 Task: Adjust the preview font size and style for better readability.
Action: Mouse moved to (836, 64)
Screenshot: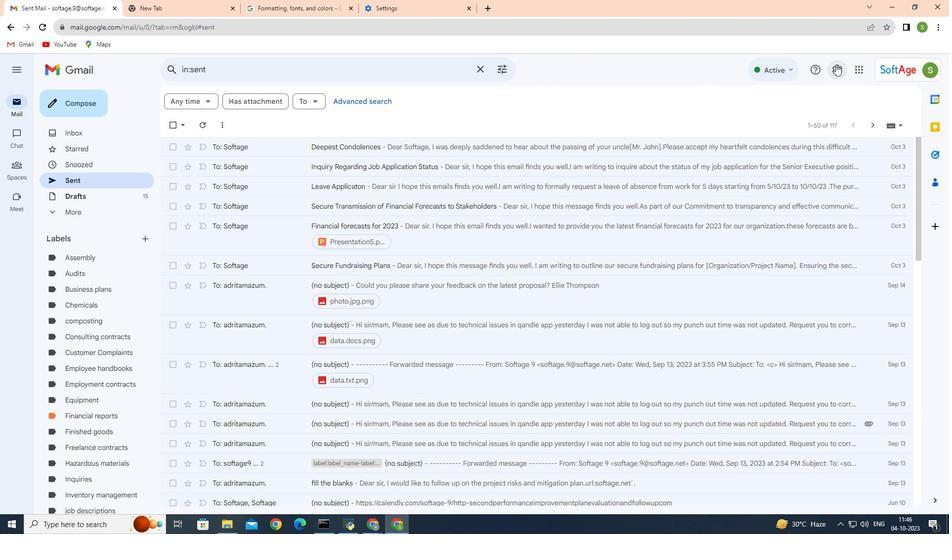 
Action: Mouse pressed left at (836, 64)
Screenshot: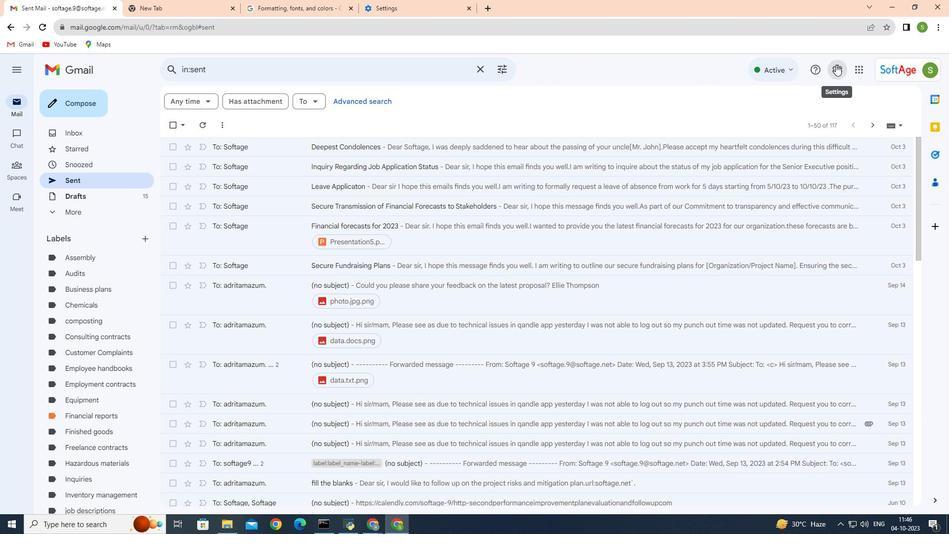 
Action: Mouse moved to (825, 115)
Screenshot: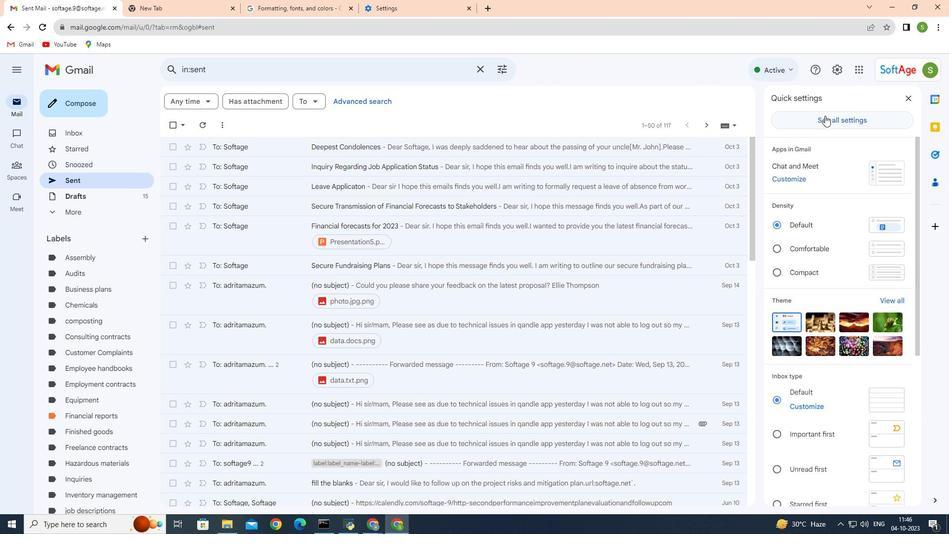 
Action: Mouse pressed left at (825, 115)
Screenshot: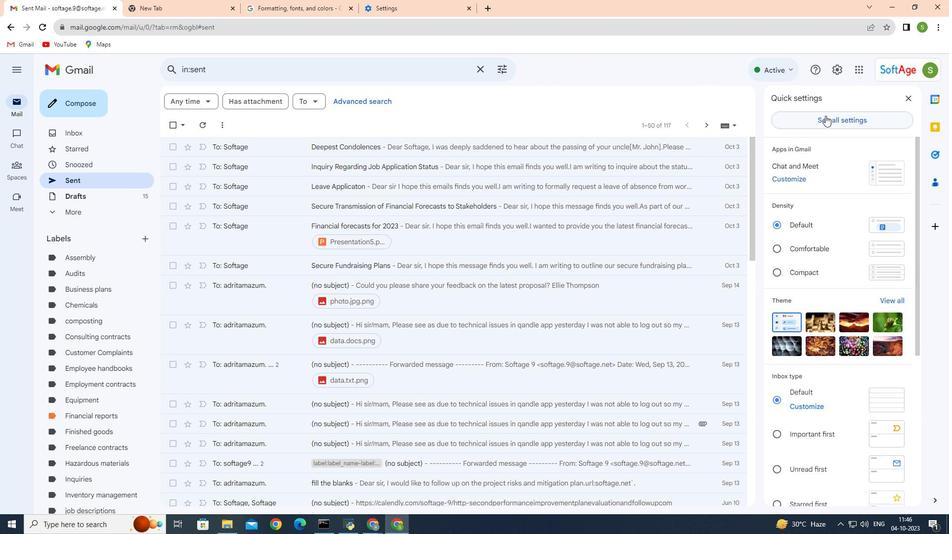 
Action: Mouse moved to (348, 156)
Screenshot: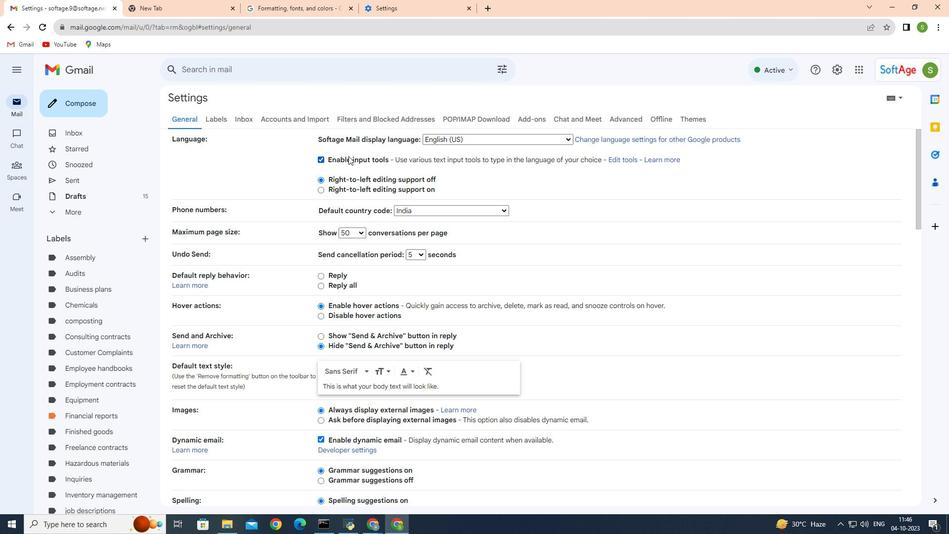 
Action: Mouse scrolled (348, 155) with delta (0, 0)
Screenshot: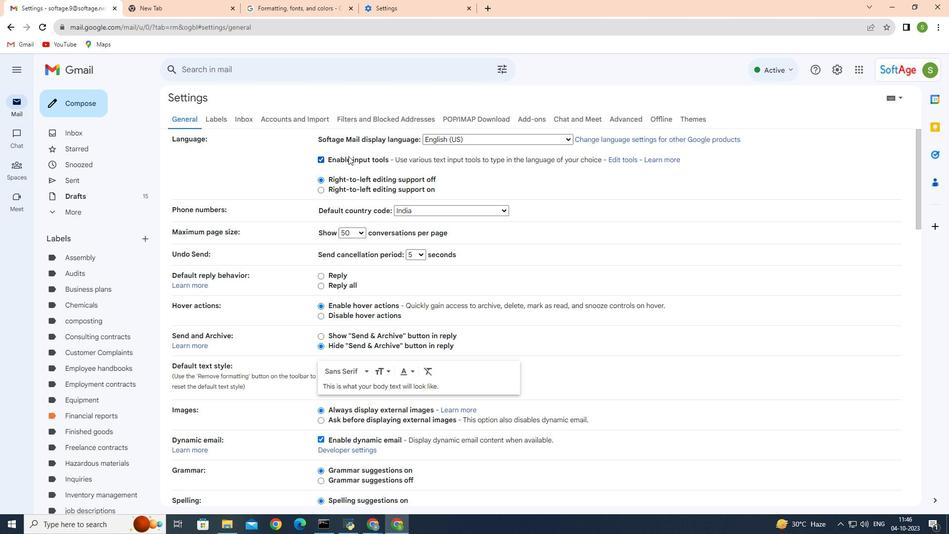 
Action: Mouse moved to (385, 319)
Screenshot: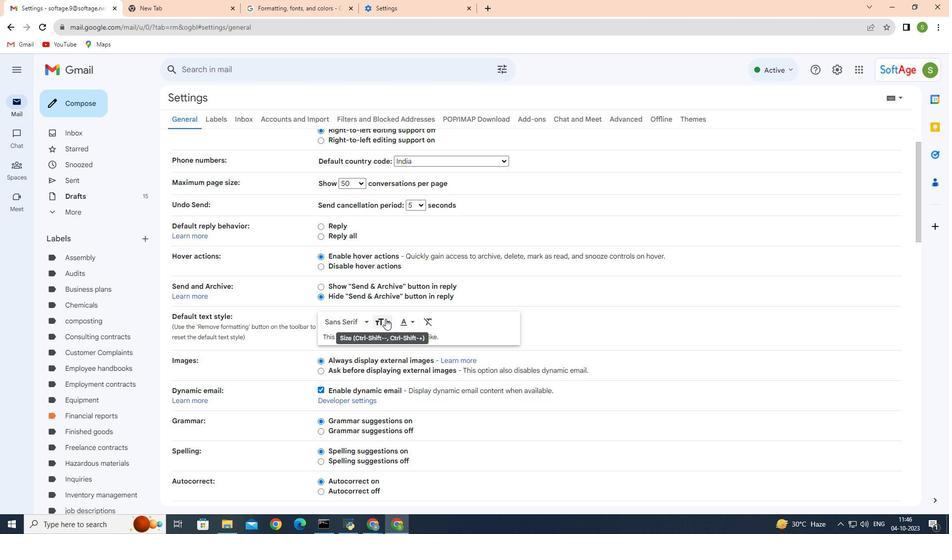 
Action: Mouse pressed left at (385, 319)
Screenshot: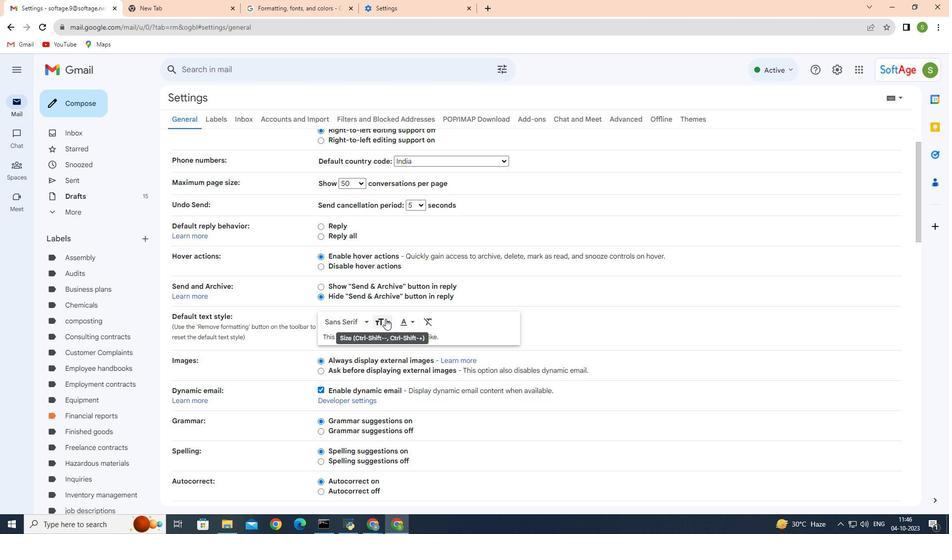
Action: Mouse moved to (399, 292)
Screenshot: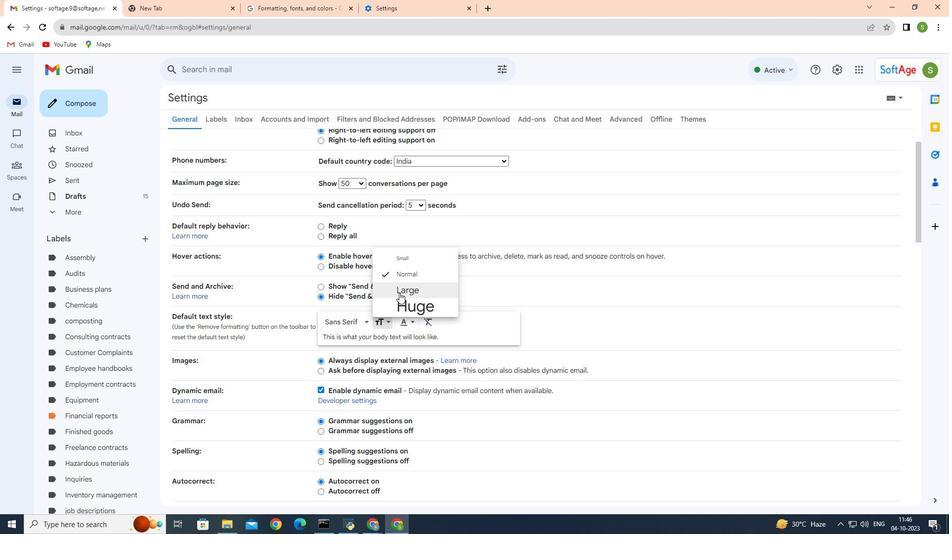 
Action: Mouse pressed left at (399, 292)
Screenshot: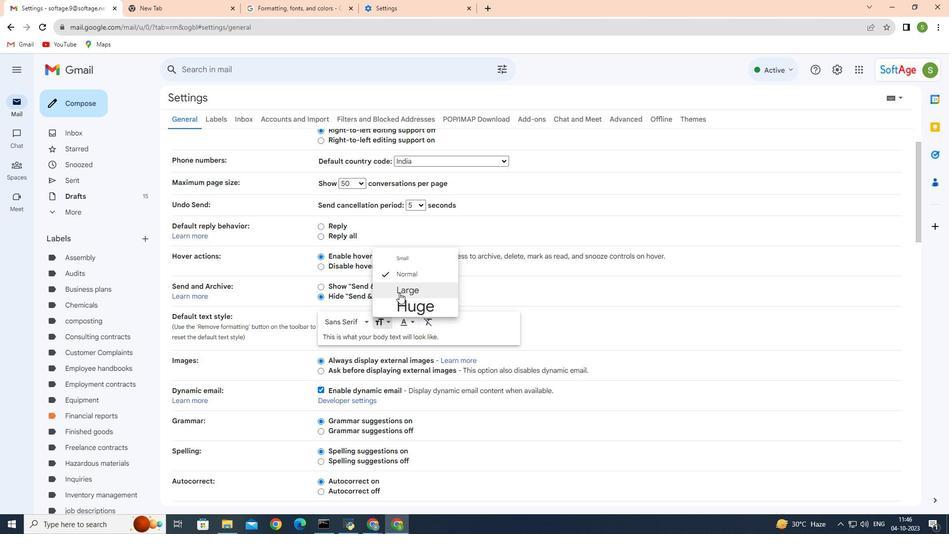 
Action: Mouse moved to (467, 343)
Screenshot: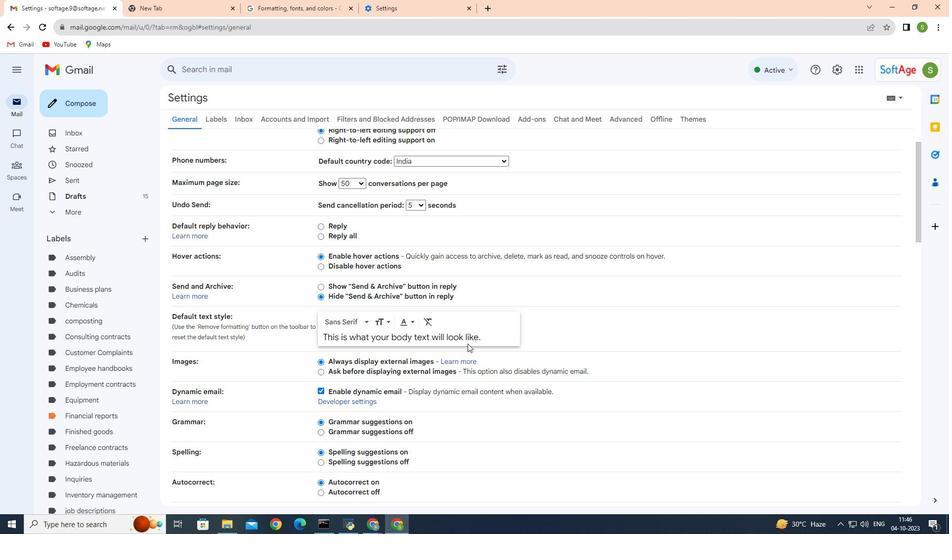 
Action: Mouse scrolled (467, 343) with delta (0, 0)
Screenshot: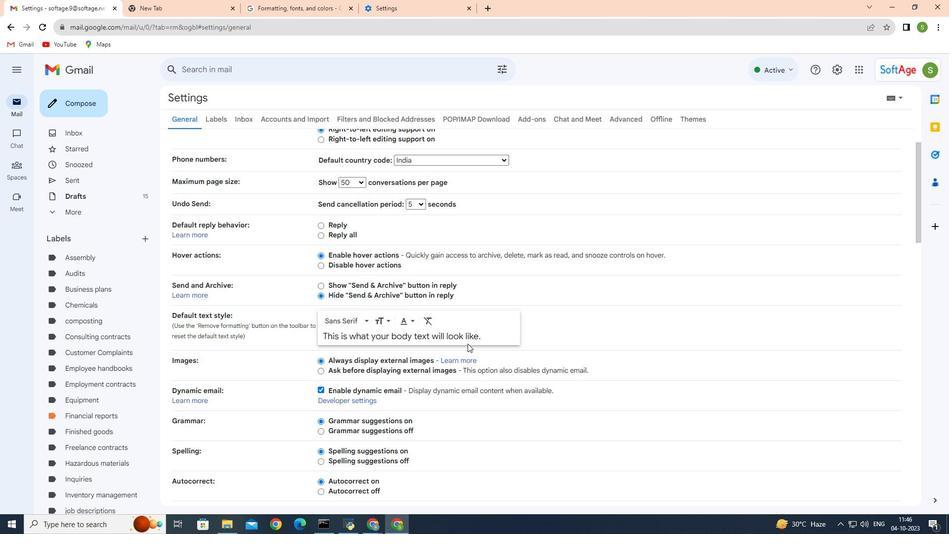 
Action: Mouse scrolled (467, 343) with delta (0, 0)
Screenshot: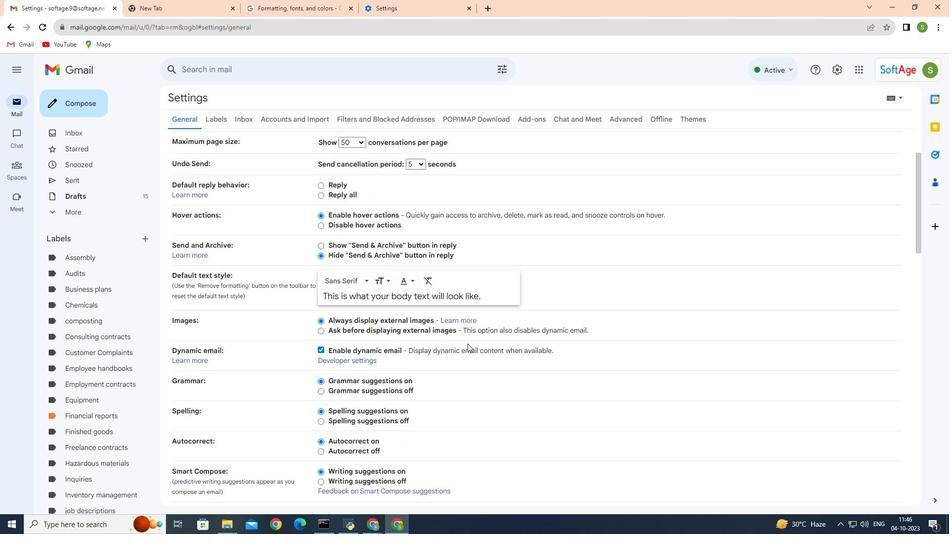 
Action: Mouse scrolled (467, 343) with delta (0, 0)
Screenshot: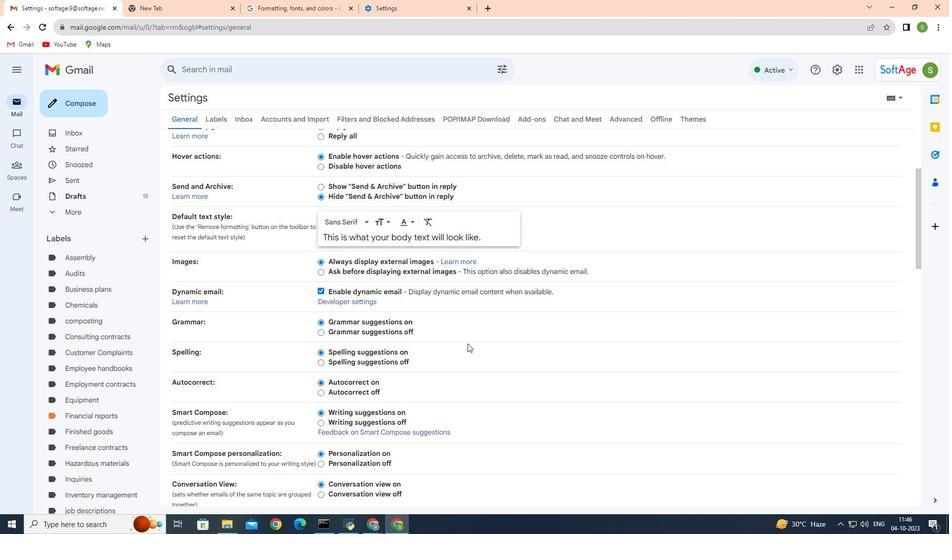 
Action: Mouse scrolled (467, 343) with delta (0, 0)
Screenshot: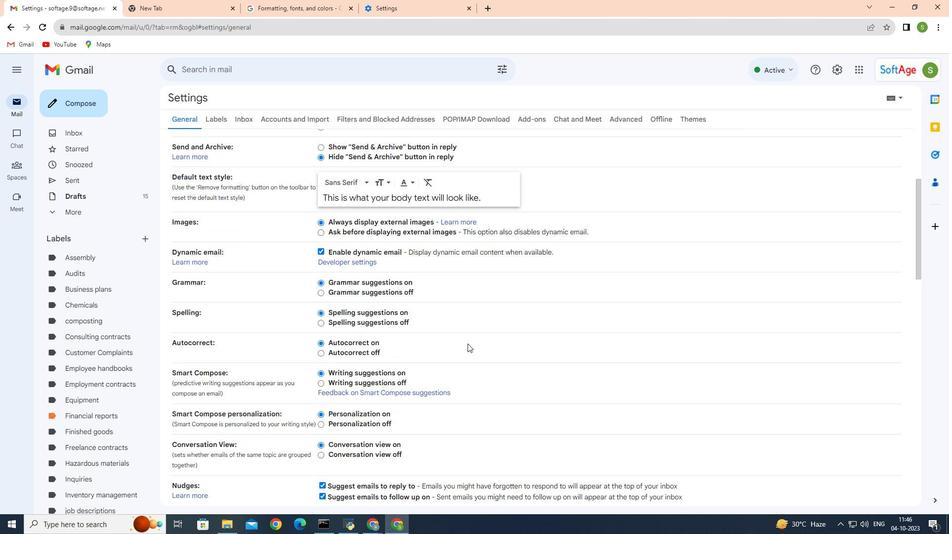 
Action: Mouse scrolled (467, 343) with delta (0, 0)
Screenshot: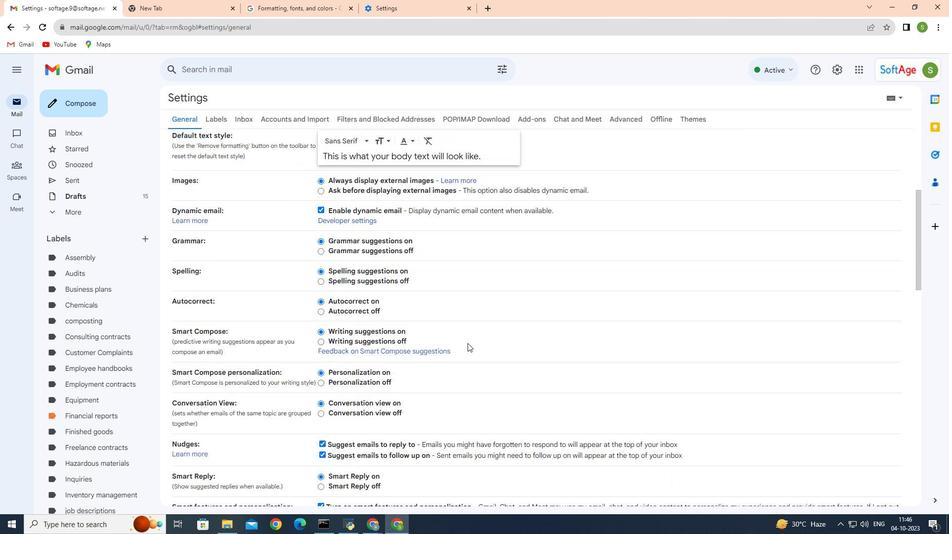 
Action: Mouse moved to (468, 341)
Screenshot: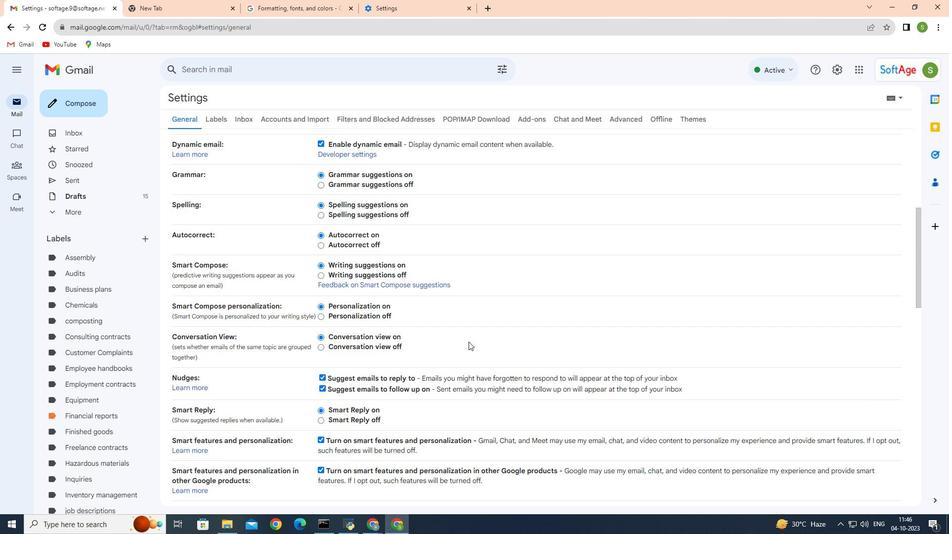 
Action: Mouse scrolled (468, 341) with delta (0, 0)
Screenshot: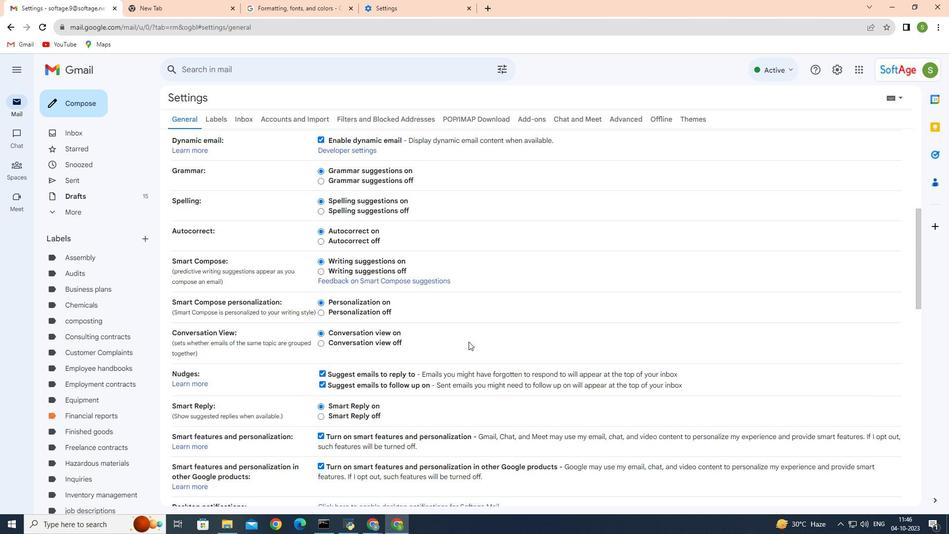 
Action: Mouse scrolled (468, 341) with delta (0, 0)
Screenshot: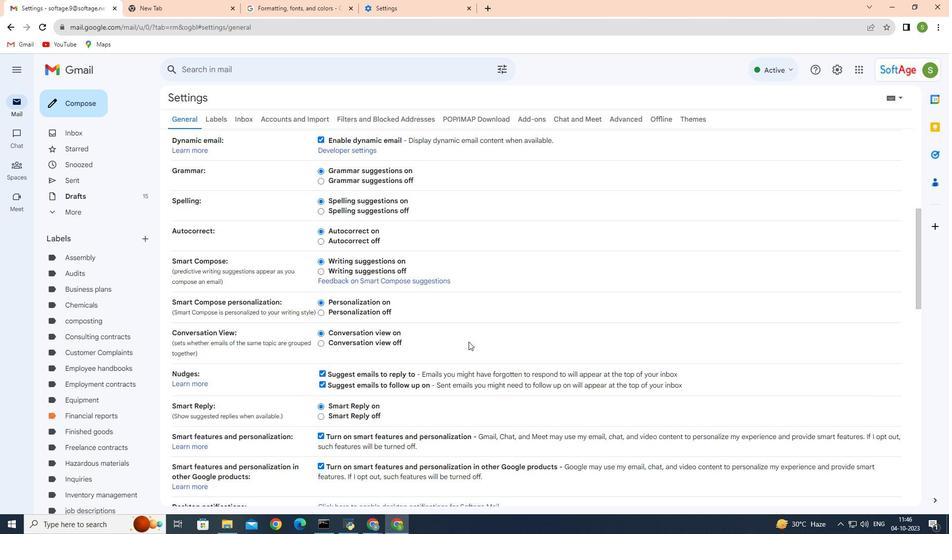 
Action: Mouse scrolled (468, 341) with delta (0, 0)
Screenshot: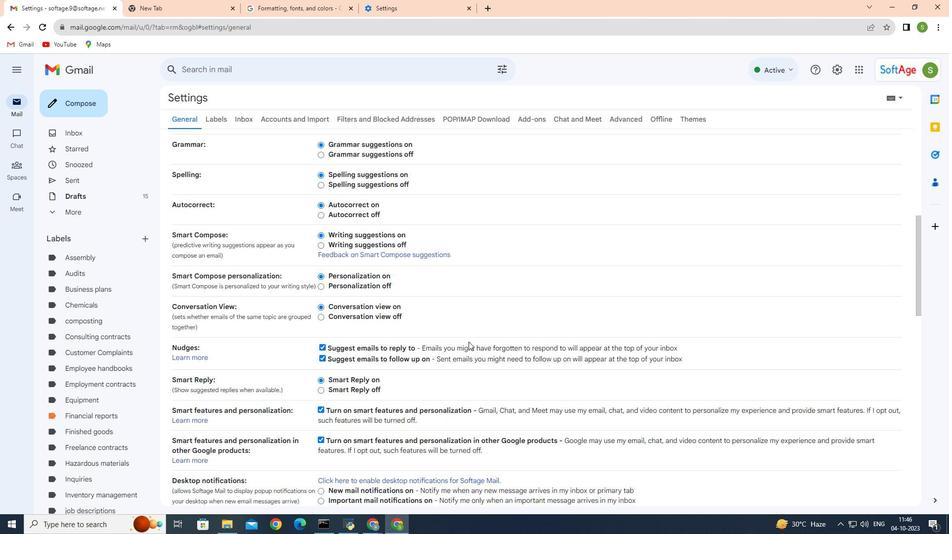 
Action: Mouse scrolled (468, 341) with delta (0, 0)
Screenshot: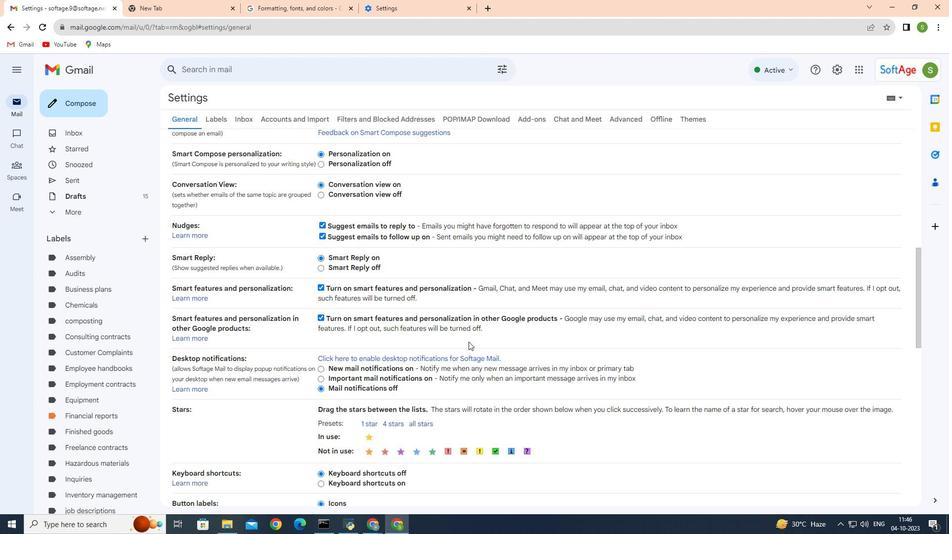 
Action: Mouse scrolled (468, 341) with delta (0, 0)
Screenshot: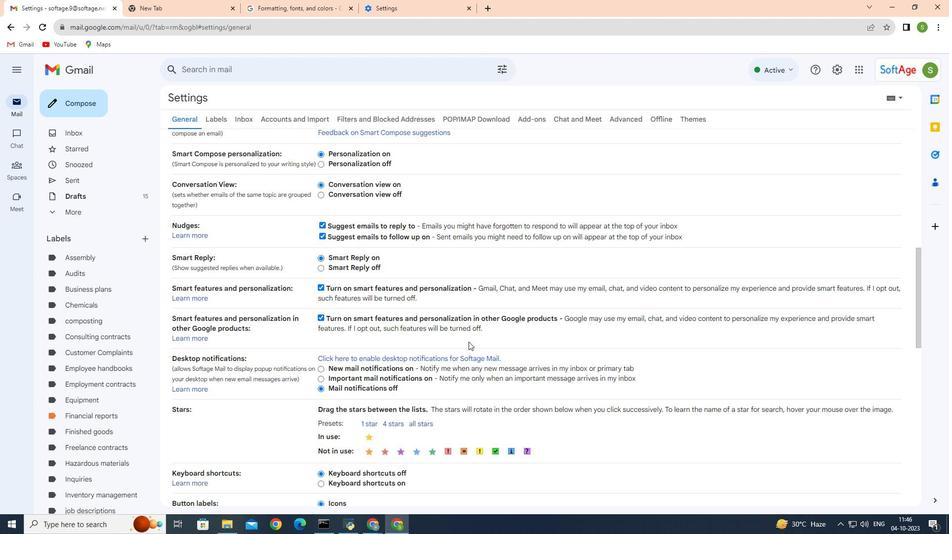 
Action: Mouse scrolled (468, 341) with delta (0, 0)
Screenshot: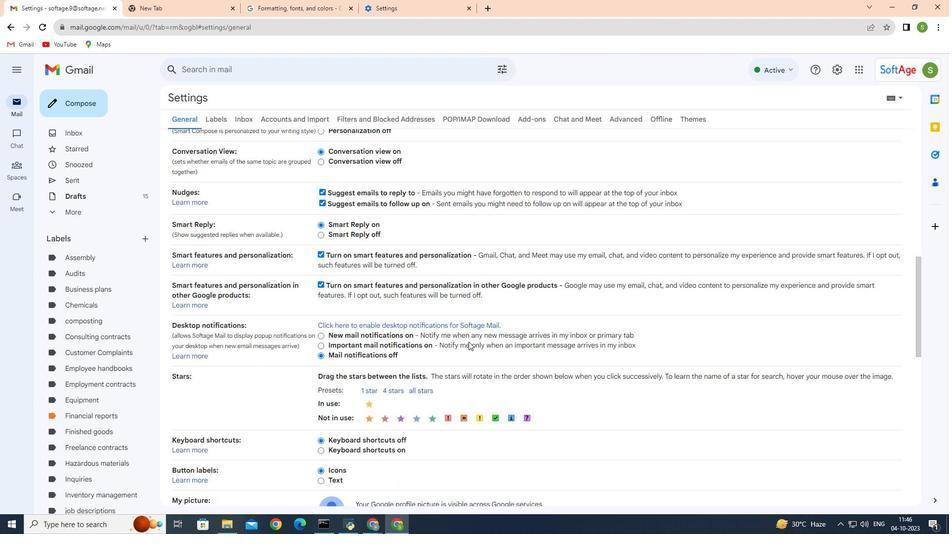 
Action: Mouse moved to (469, 340)
Screenshot: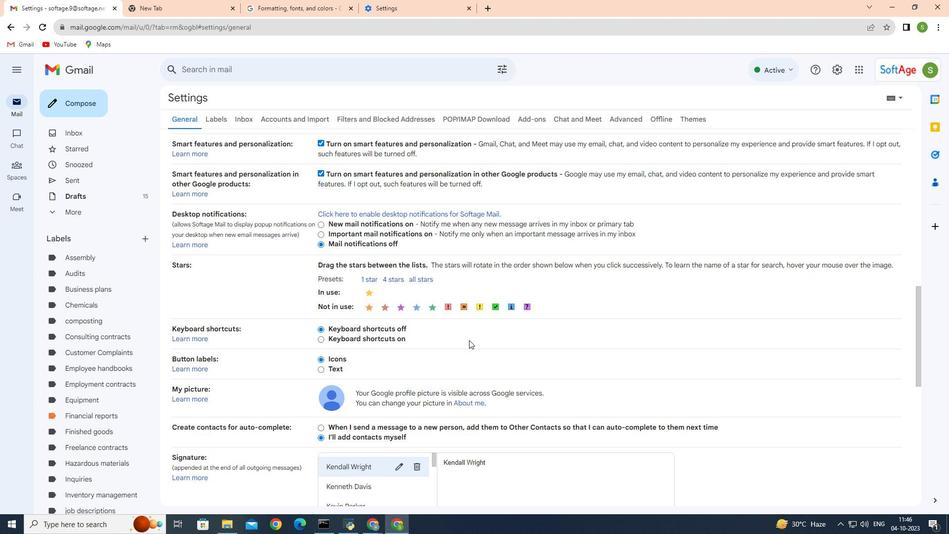 
Action: Mouse scrolled (469, 339) with delta (0, 0)
Screenshot: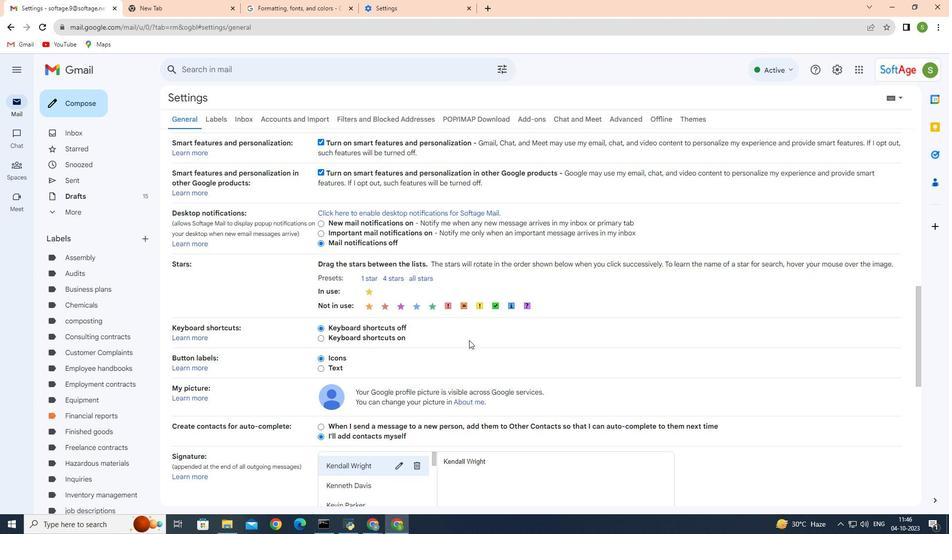 
Action: Mouse scrolled (469, 339) with delta (0, 0)
Screenshot: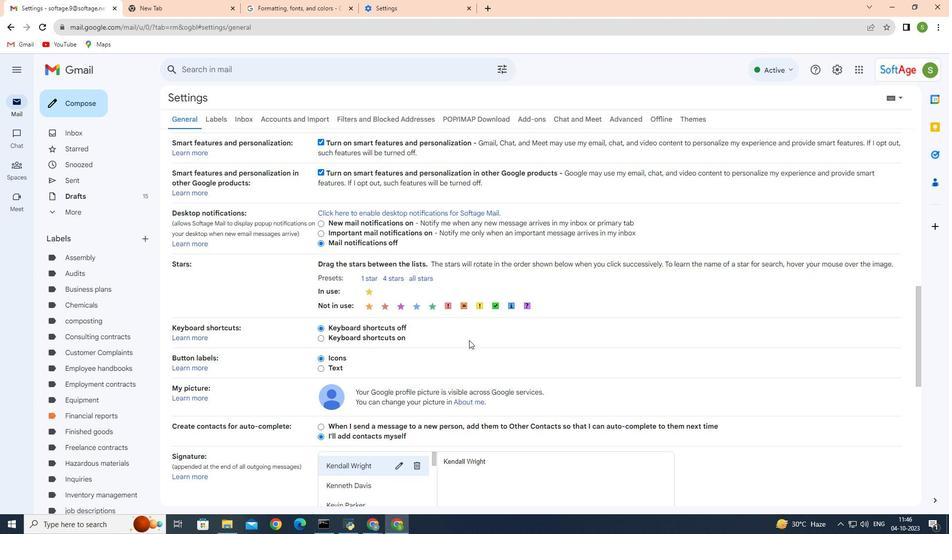 
Action: Mouse moved to (469, 338)
Screenshot: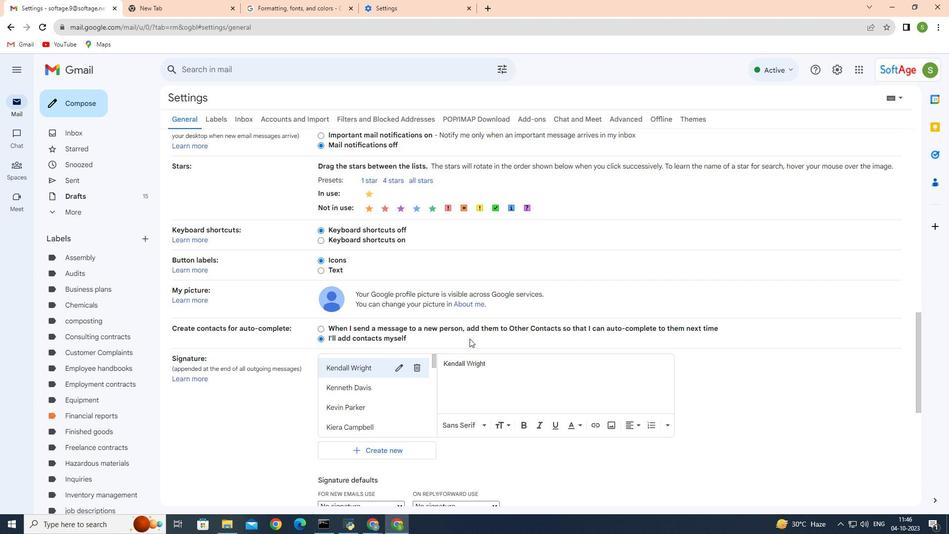 
Action: Mouse scrolled (469, 338) with delta (0, 0)
Screenshot: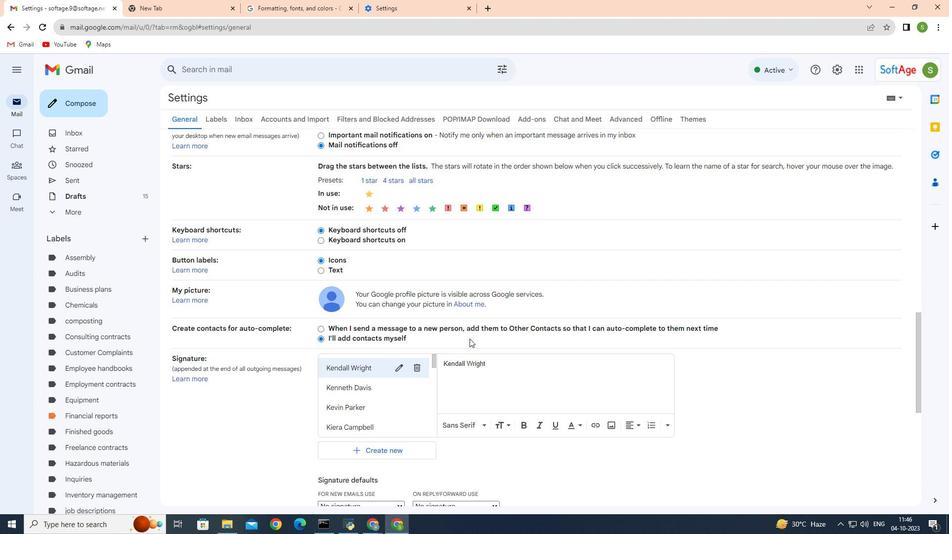 
Action: Mouse scrolled (469, 338) with delta (0, 0)
Screenshot: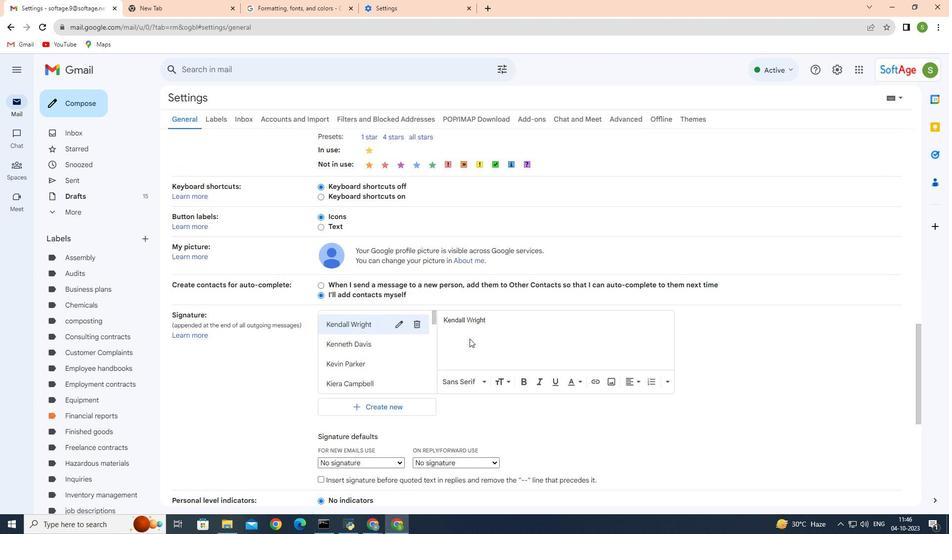 
Action: Mouse scrolled (469, 338) with delta (0, 0)
Screenshot: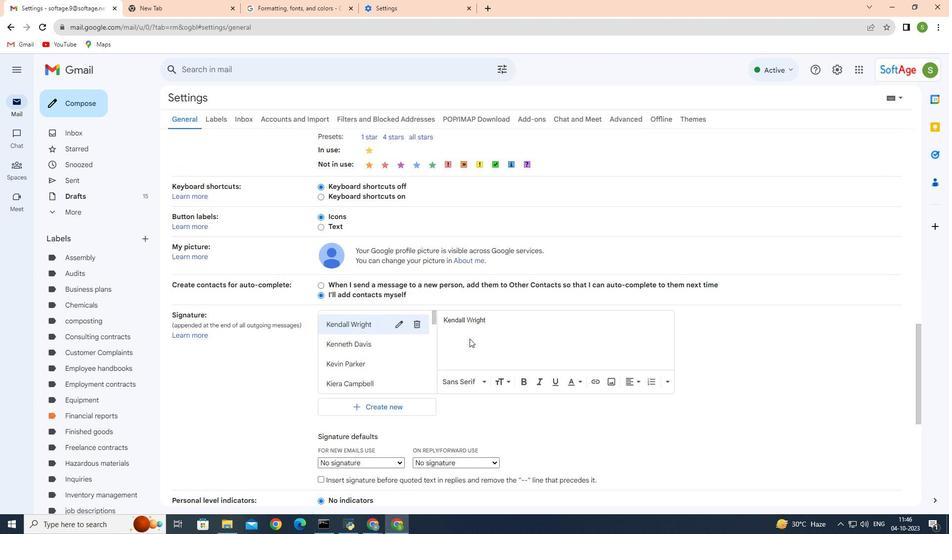 
Action: Mouse moved to (471, 335)
Screenshot: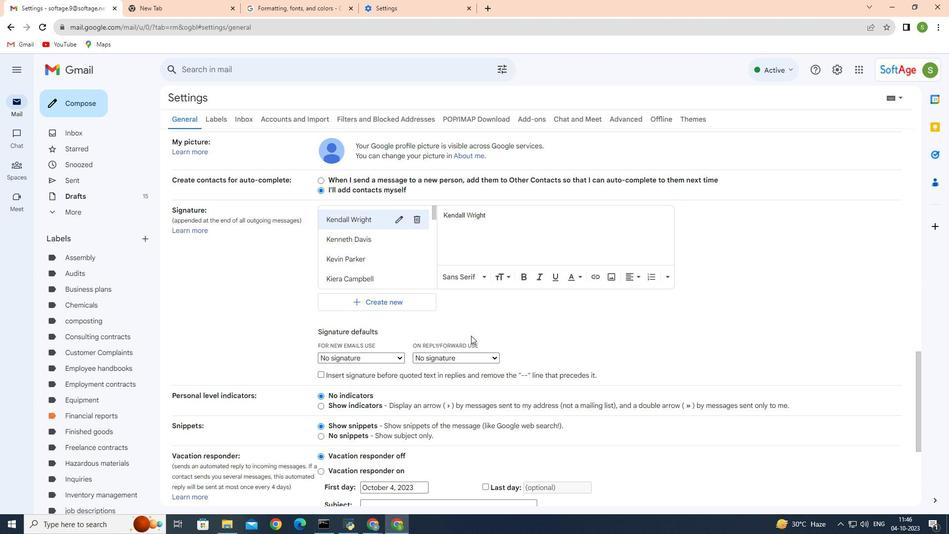 
Action: Mouse scrolled (471, 335) with delta (0, 0)
Screenshot: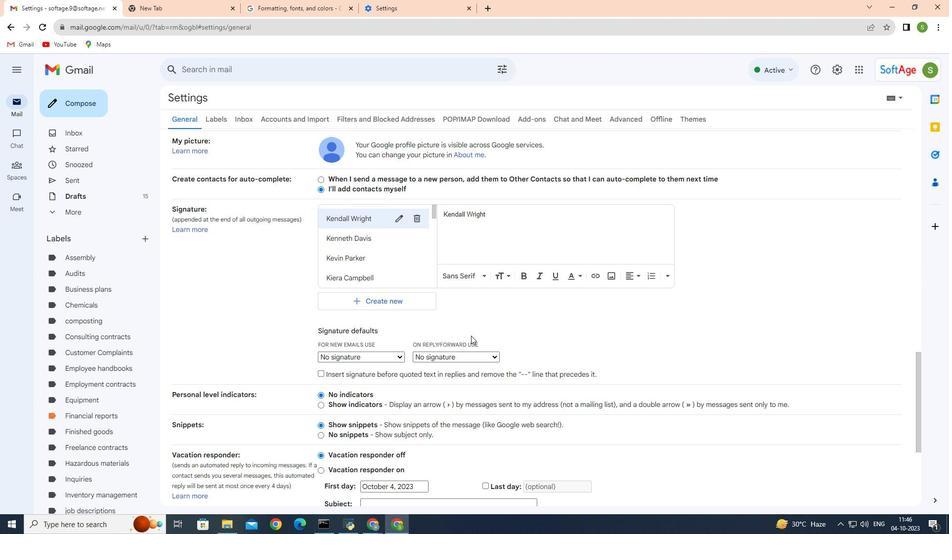 
Action: Mouse scrolled (471, 335) with delta (0, 0)
Screenshot: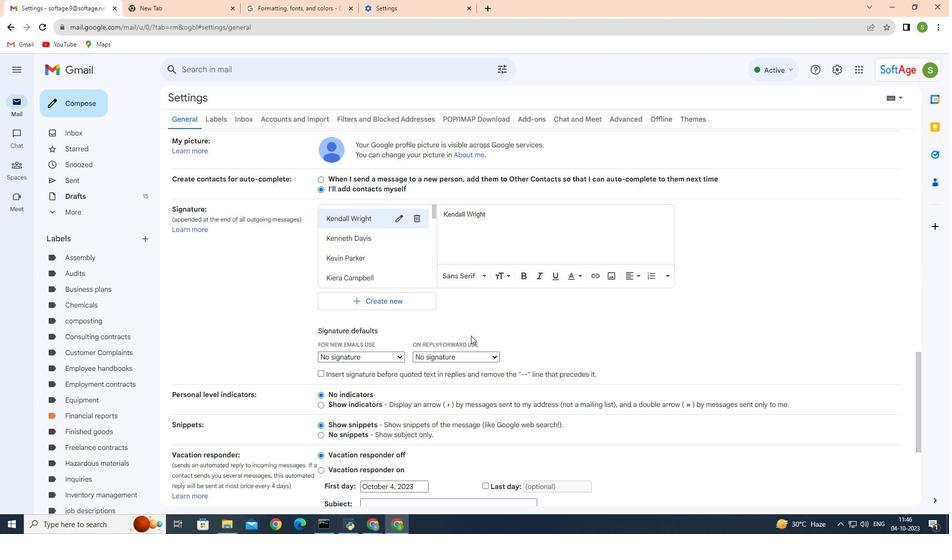 
Action: Mouse scrolled (471, 335) with delta (0, 0)
Screenshot: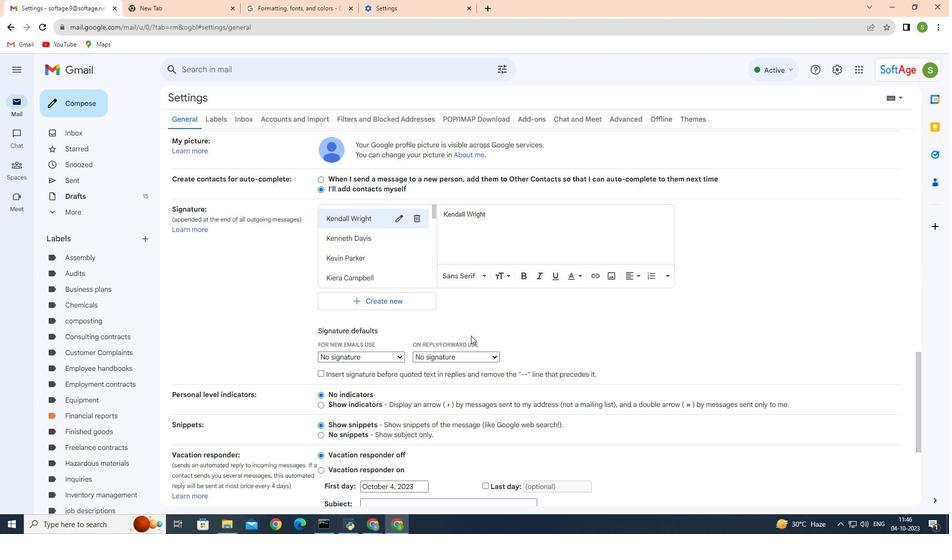 
Action: Mouse moved to (472, 328)
Screenshot: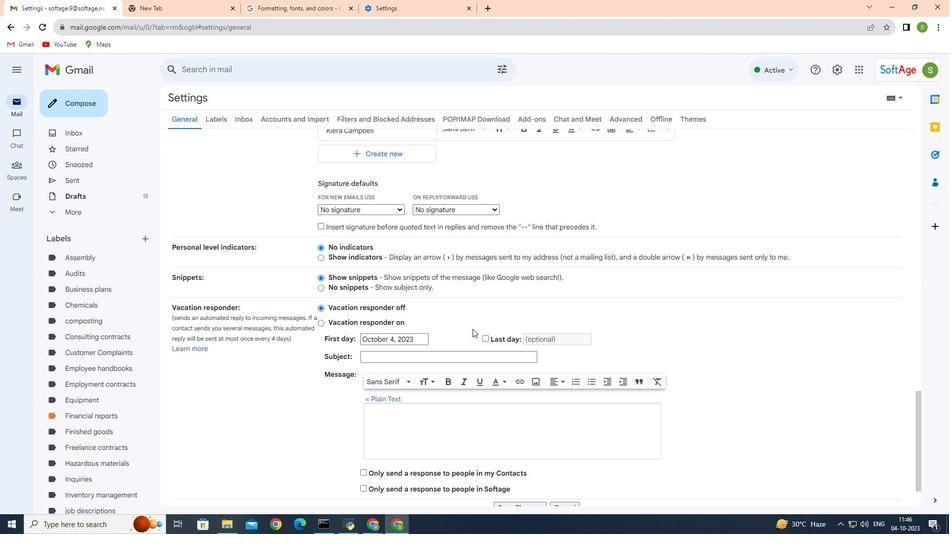 
Action: Mouse scrolled (472, 328) with delta (0, 0)
Screenshot: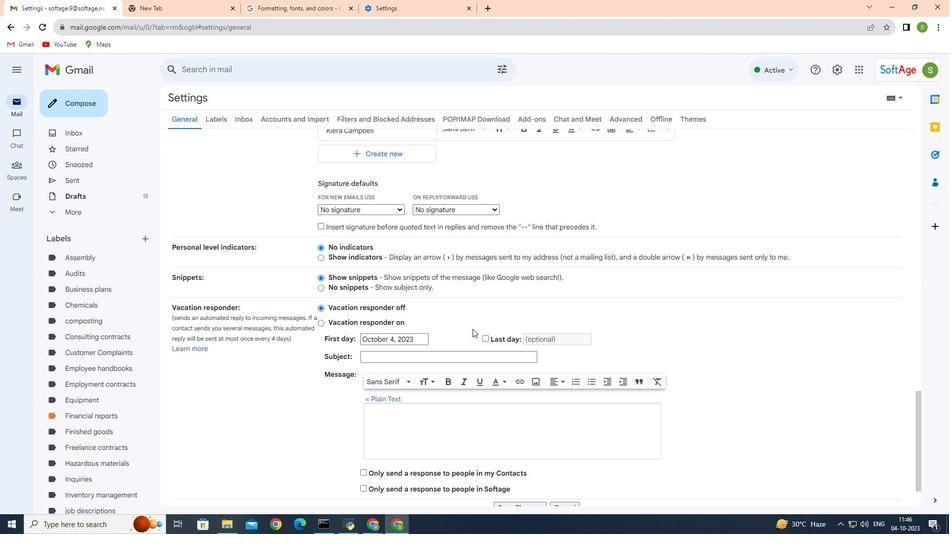 
Action: Mouse scrolled (472, 328) with delta (0, 0)
Screenshot: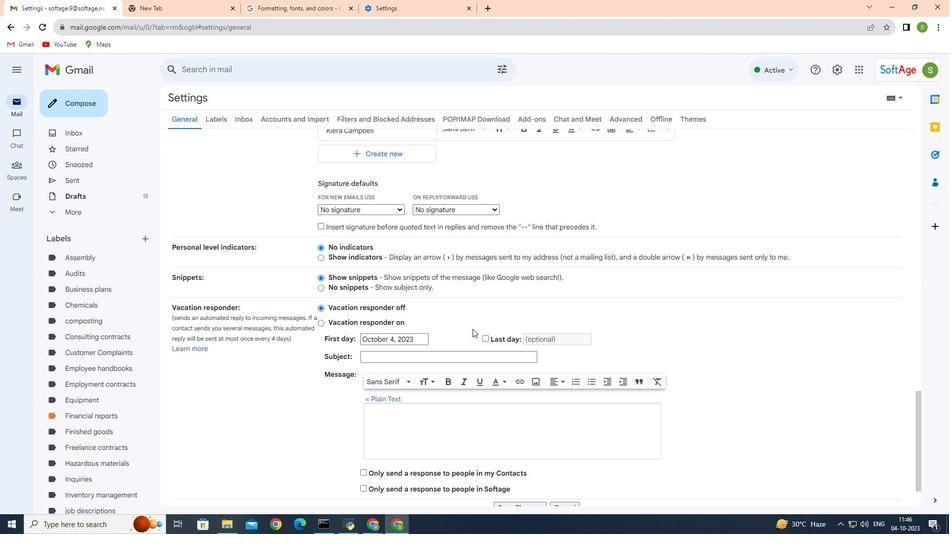 
Action: Mouse scrolled (472, 328) with delta (0, 0)
Screenshot: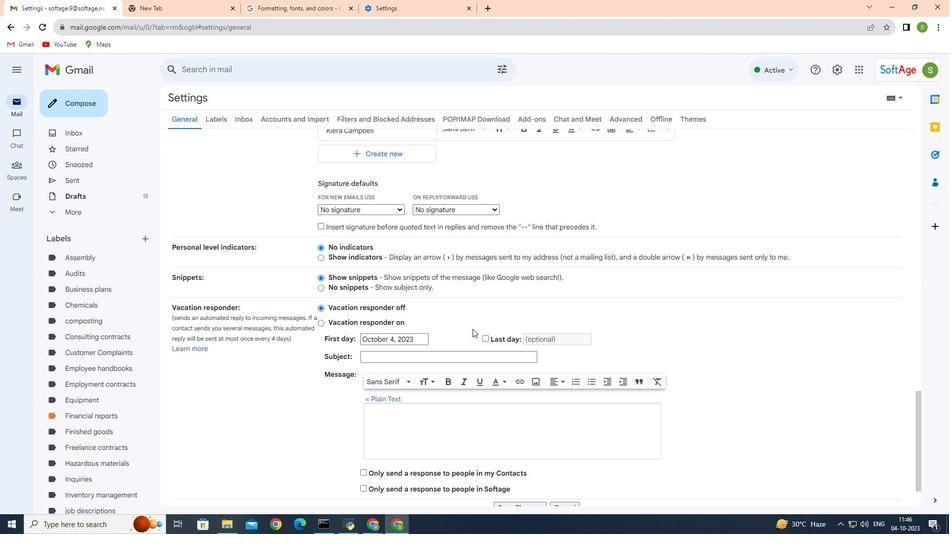 
Action: Mouse scrolled (472, 328) with delta (0, 0)
Screenshot: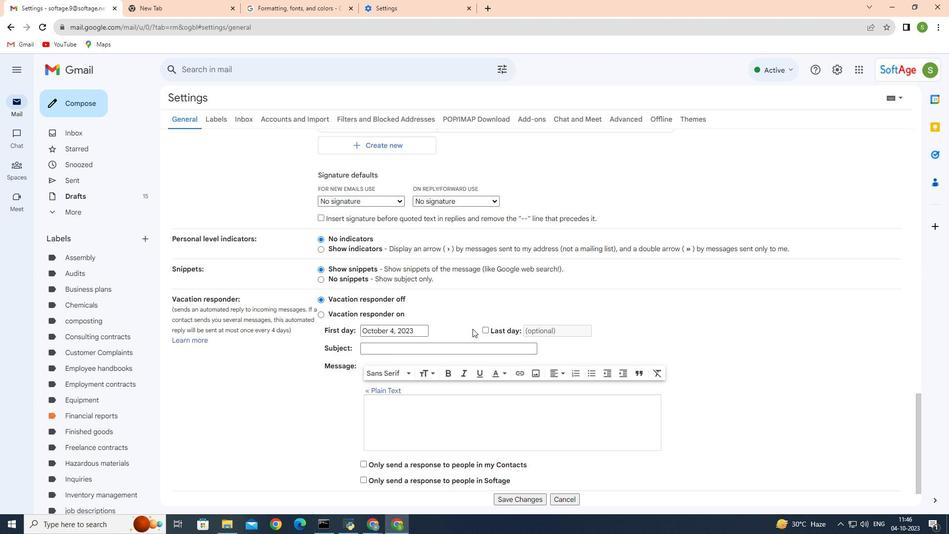 
Action: Mouse moved to (474, 326)
Screenshot: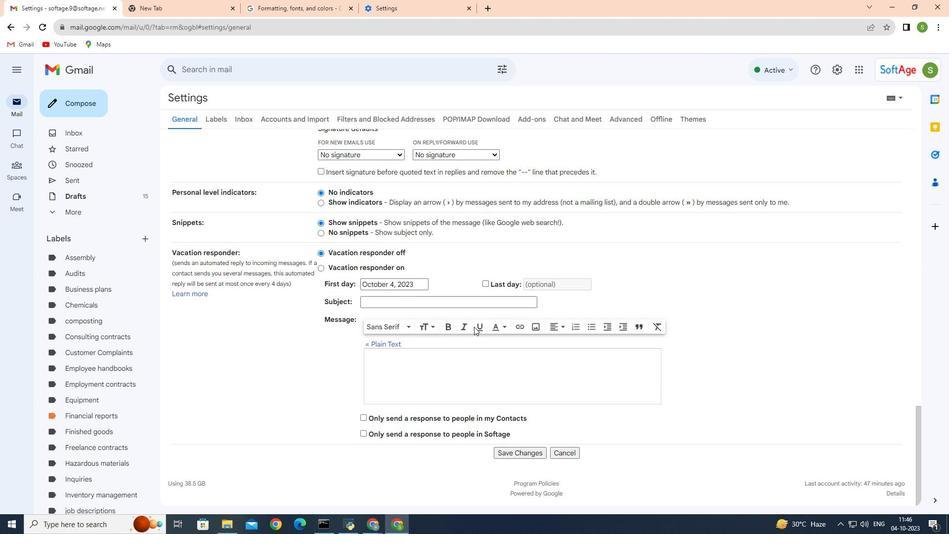 
Action: Mouse scrolled (474, 326) with delta (0, 0)
Screenshot: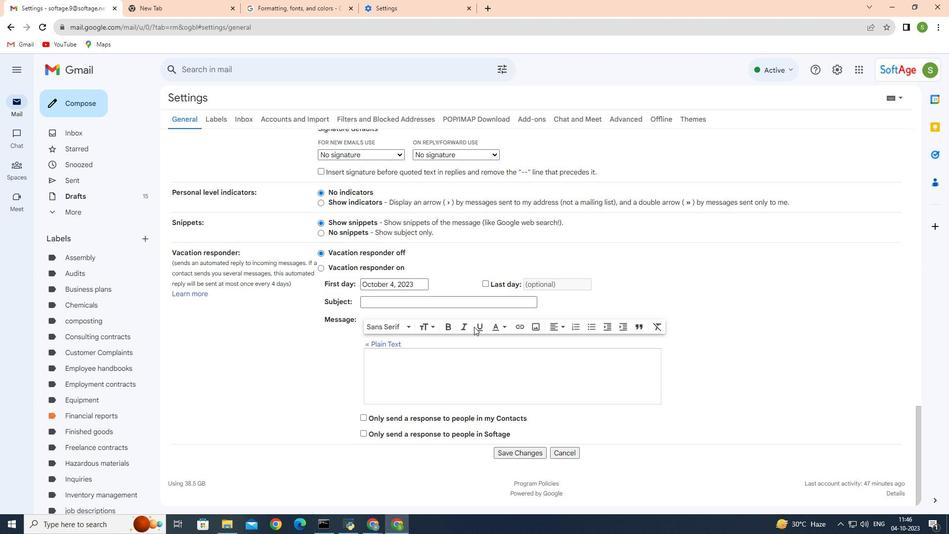 
Action: Mouse scrolled (474, 326) with delta (0, 0)
Screenshot: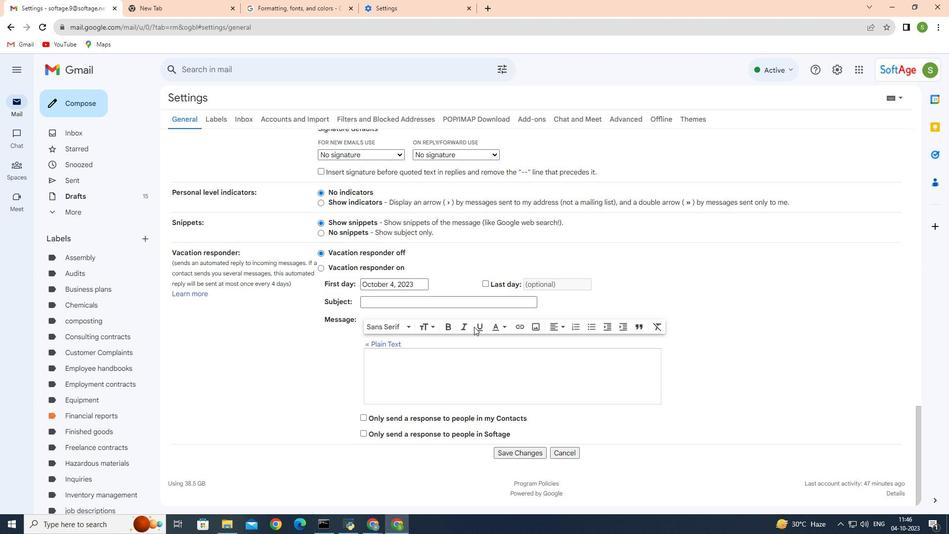 
Action: Mouse scrolled (474, 326) with delta (0, 0)
Screenshot: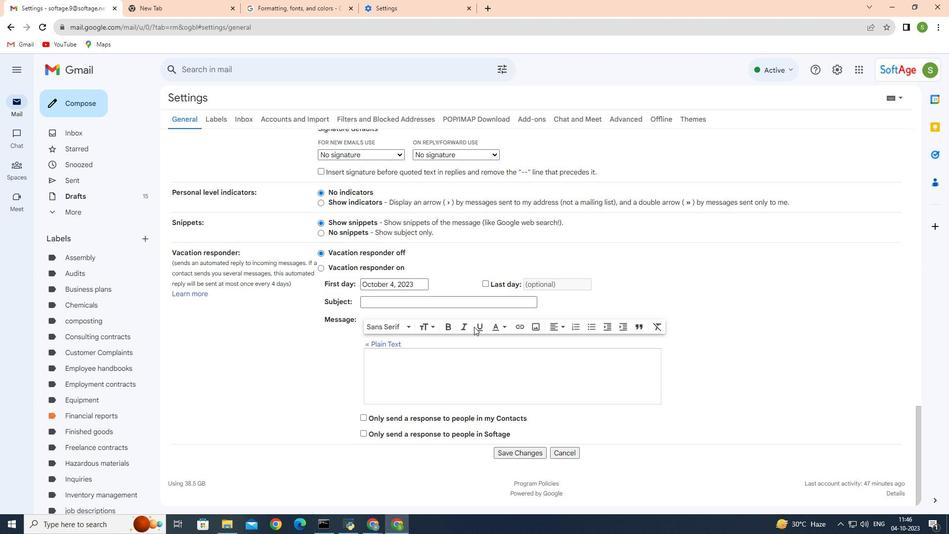 
Action: Mouse moved to (518, 453)
Screenshot: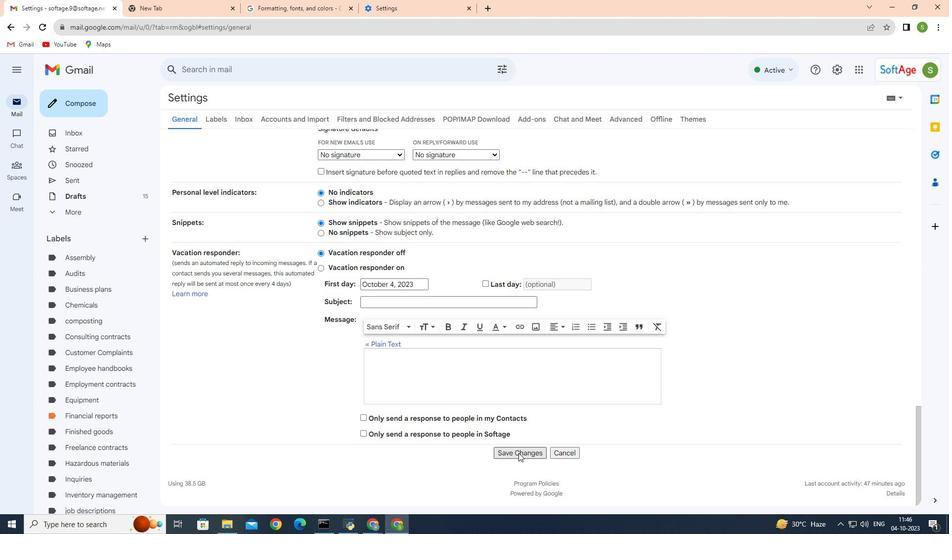 
Action: Mouse pressed left at (518, 453)
Screenshot: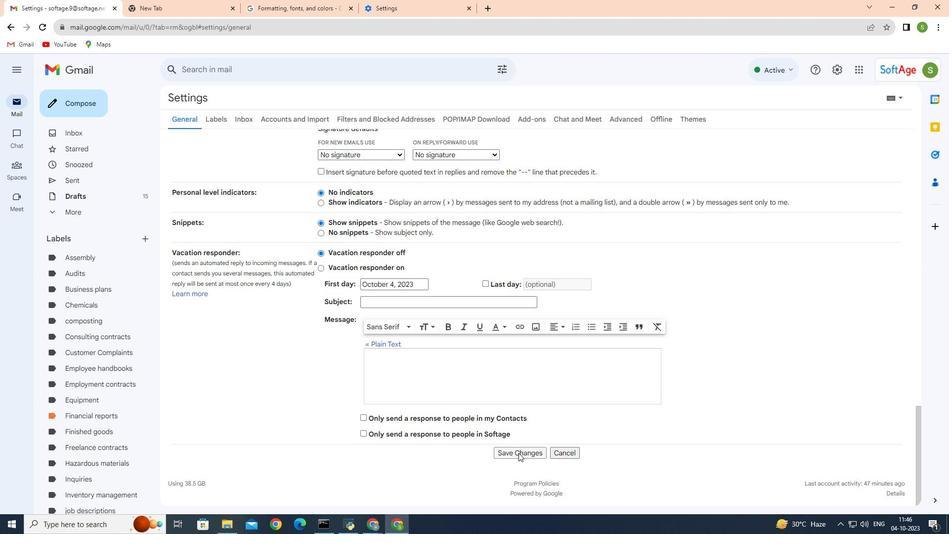 
Action: Mouse moved to (522, 449)
Screenshot: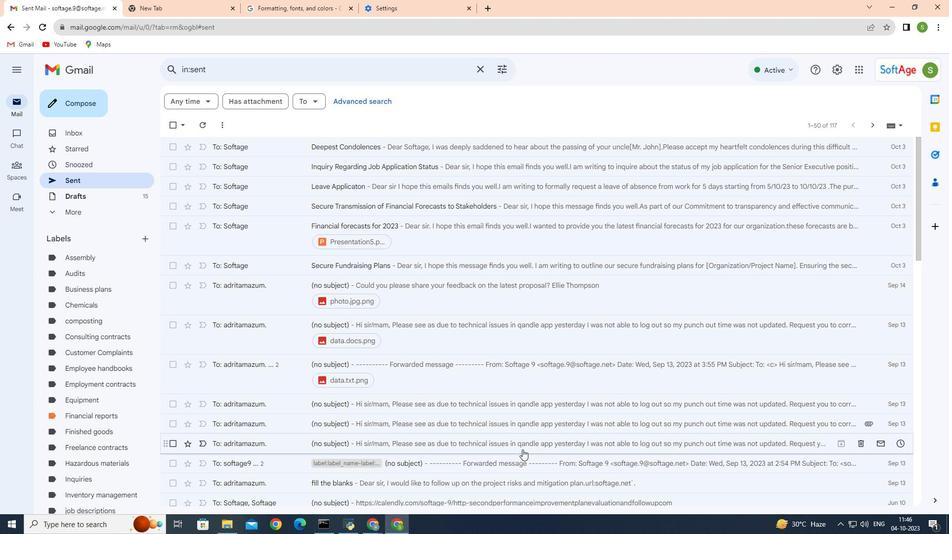 
